 Task: Send an email with the signature Gary Collins with the subject 'Request for advice' and the message 'I apologize for any misunderstandings and would like to clarify the situation.' from softage.1@softage.net to softage.2@softage.net and softage.3@softage.net with CC to softage.4@softage.net
Action: Key pressed n
Screenshot: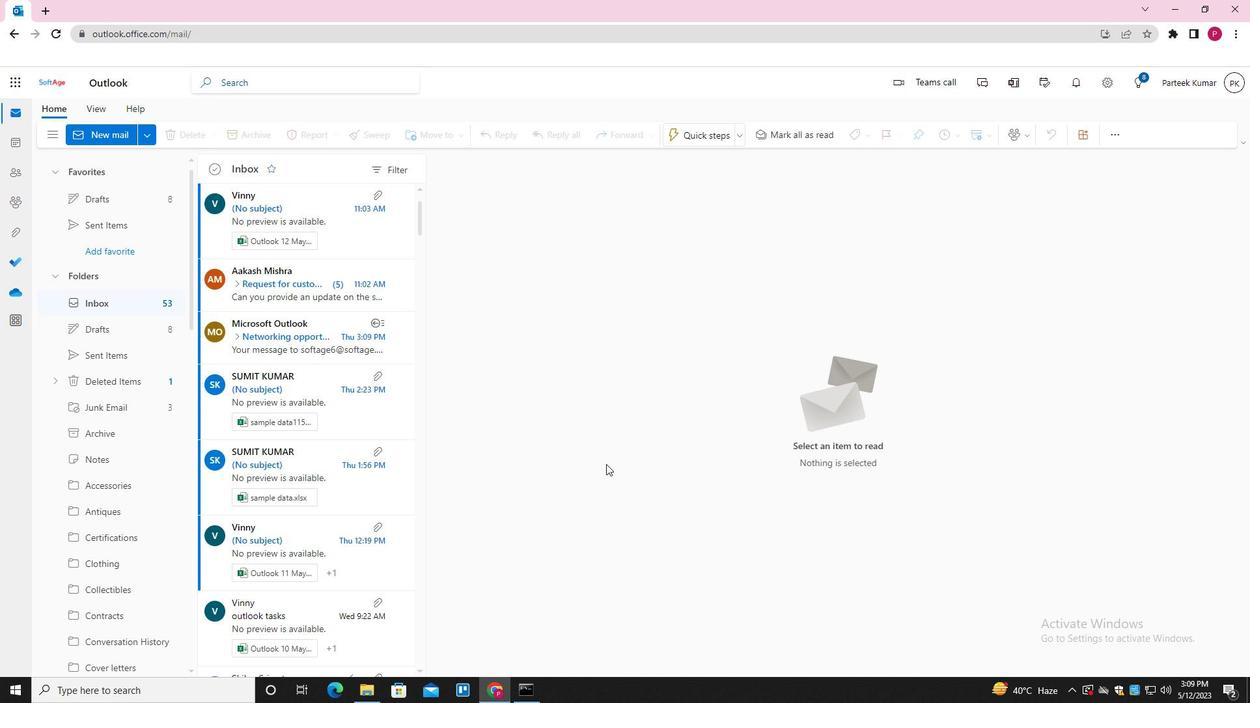 
Action: Mouse moved to (879, 131)
Screenshot: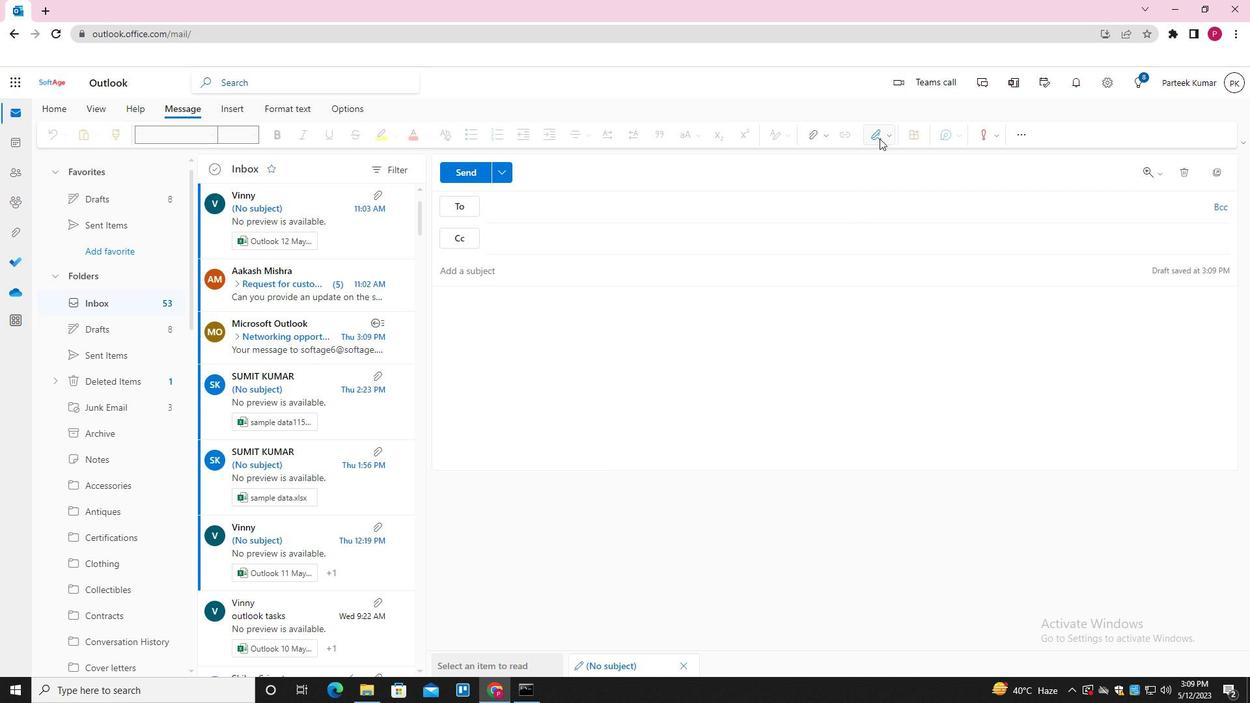 
Action: Mouse pressed left at (879, 131)
Screenshot: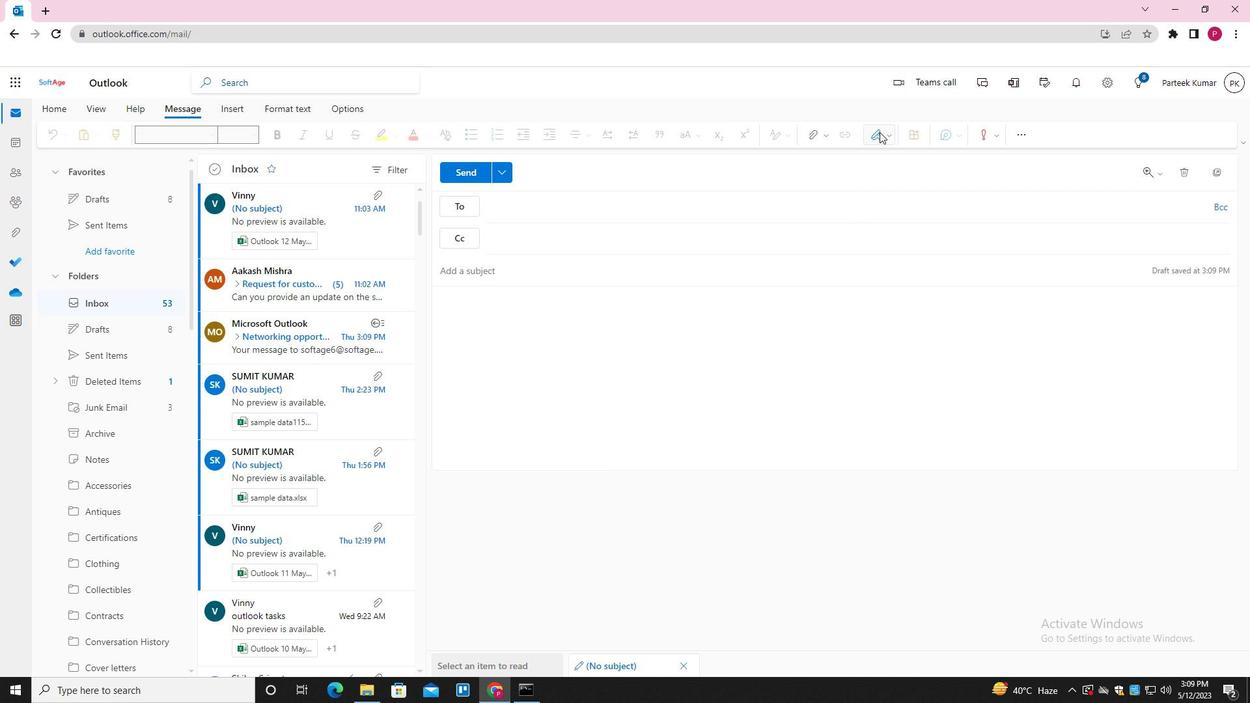 
Action: Mouse moved to (851, 187)
Screenshot: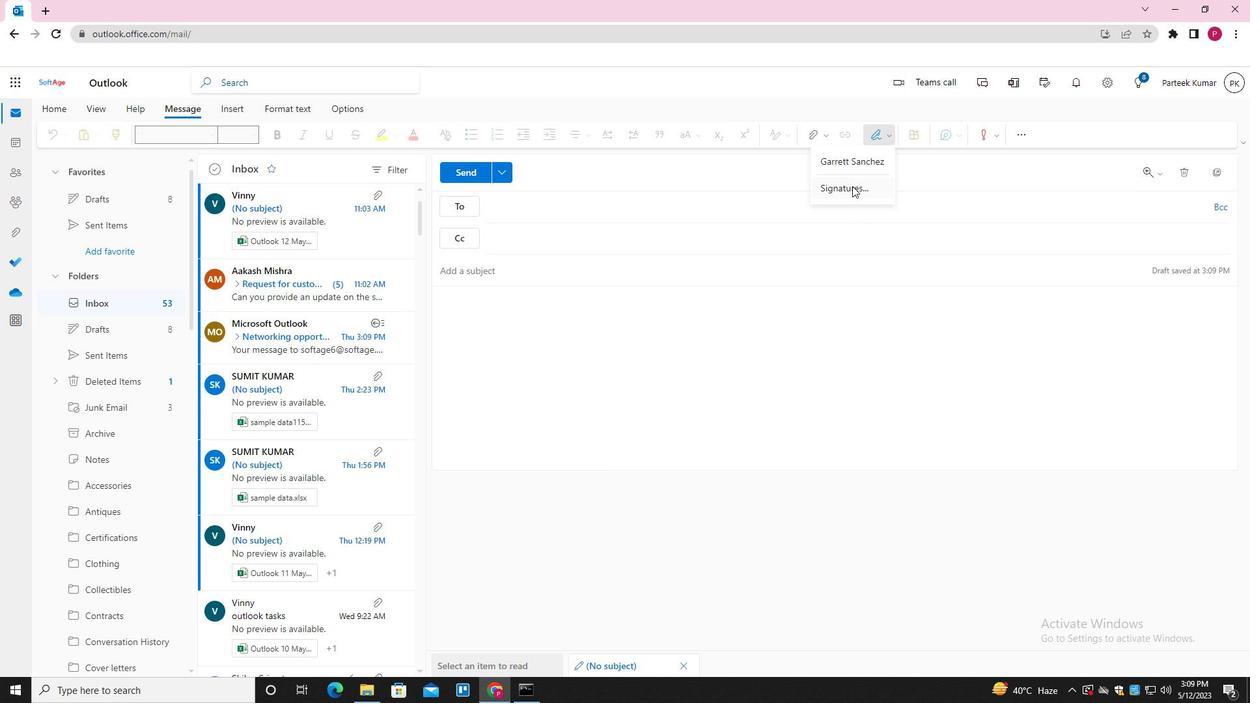 
Action: Mouse pressed left at (851, 187)
Screenshot: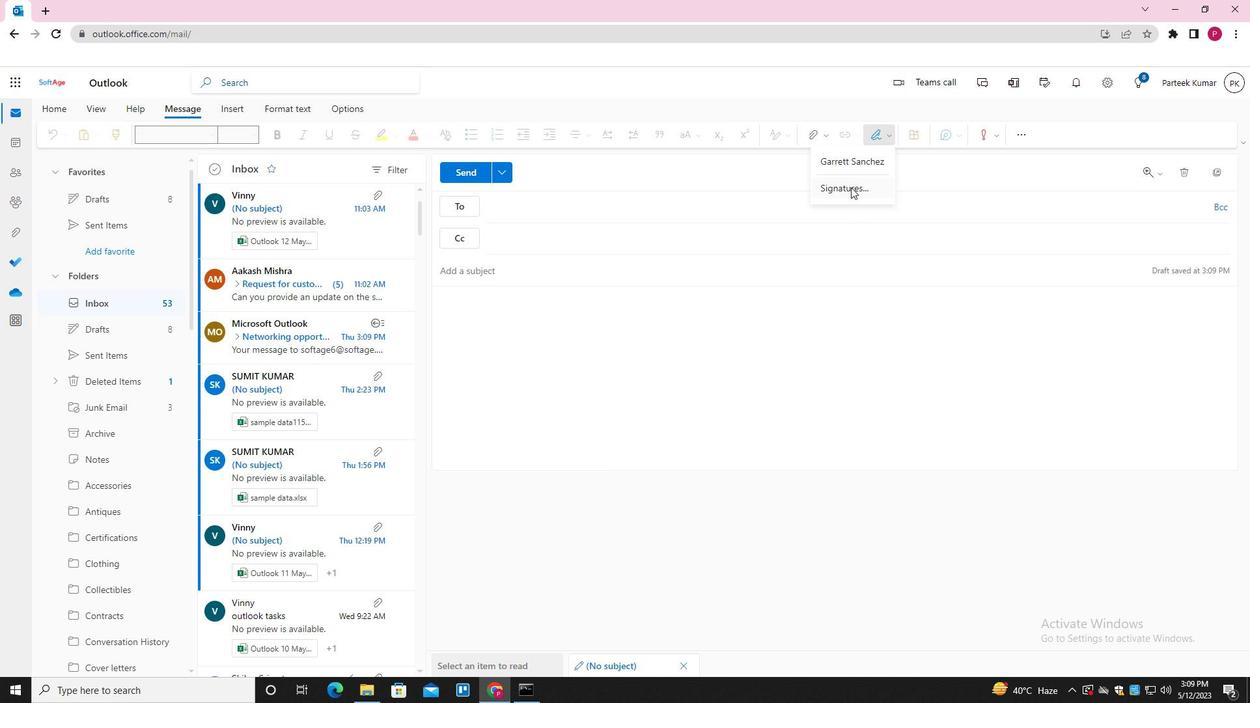 
Action: Mouse moved to (888, 239)
Screenshot: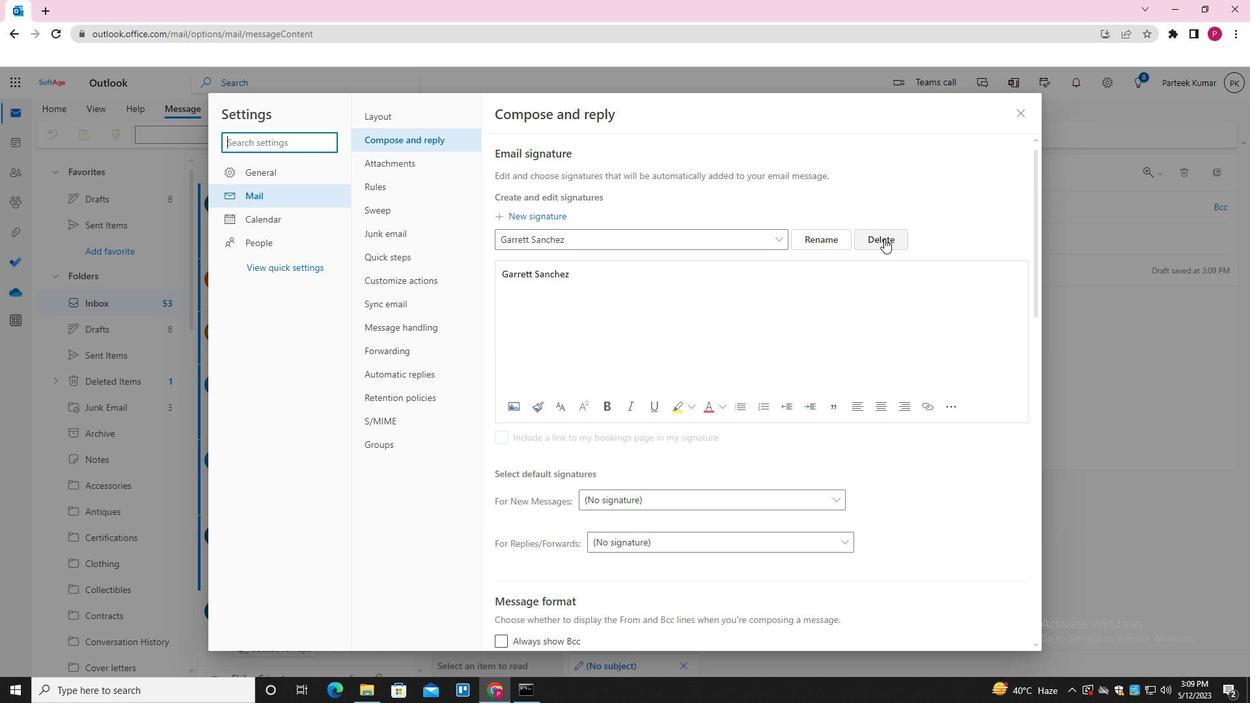 
Action: Mouse pressed left at (888, 239)
Screenshot: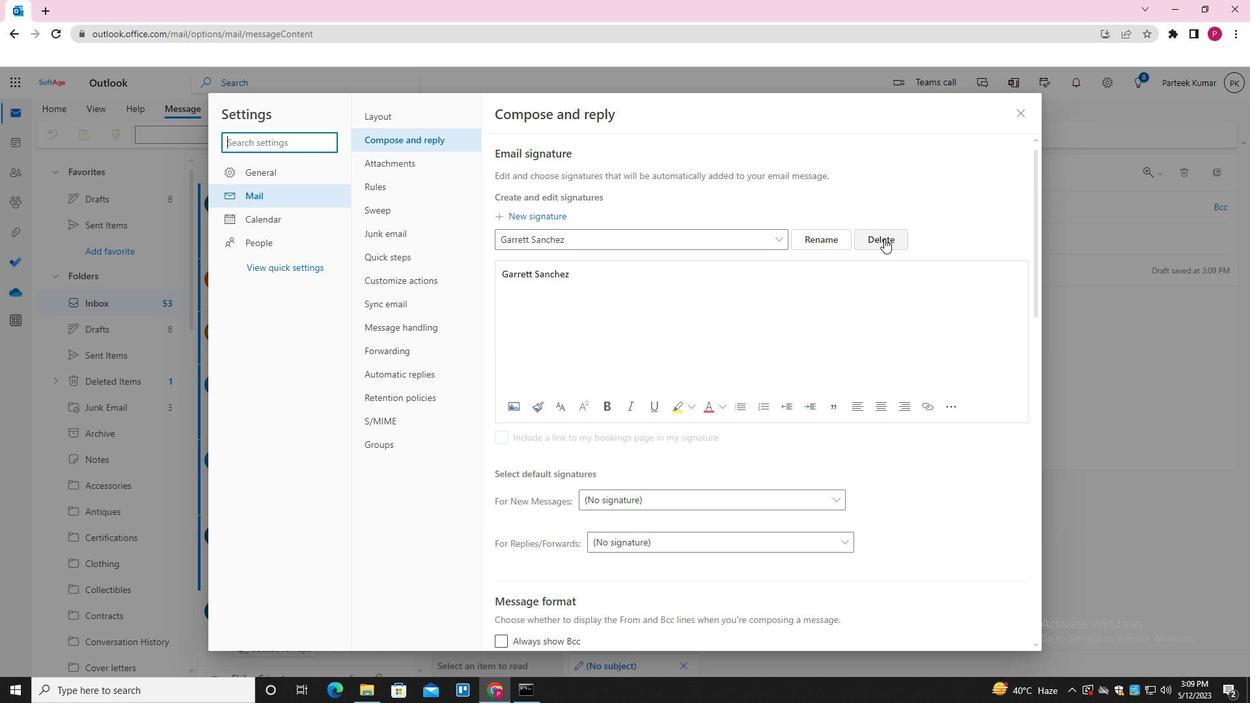 
Action: Mouse moved to (645, 239)
Screenshot: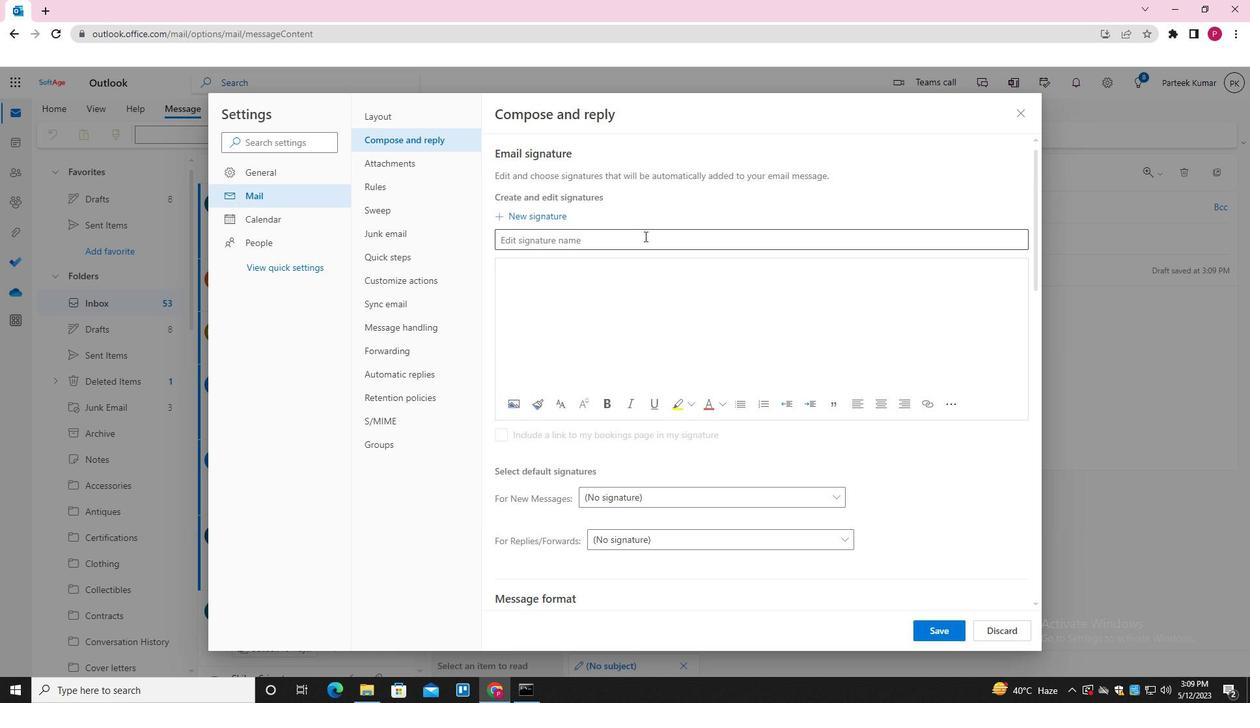 
Action: Mouse pressed left at (645, 239)
Screenshot: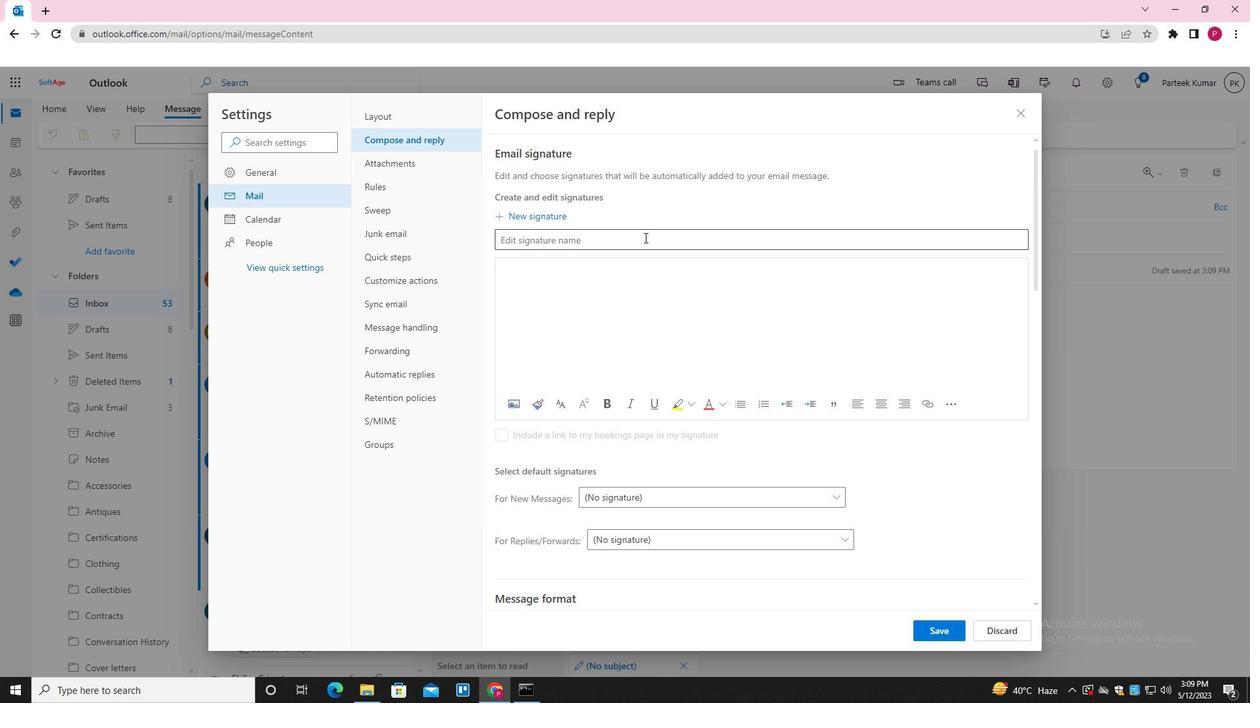 
Action: Key pressed <Key.shift><Key.shift><Key.shift><Key.shift><Key.shift><Key.shift><Key.shift><Key.shift><Key.shift><Key.shift><Key.shift>GARY<Key.space><Key.shift>COLLIND<Key.backspace>S<Key.tab><Key.shift>GARY<Key.space><Key.shift_r>COLLINS
Screenshot: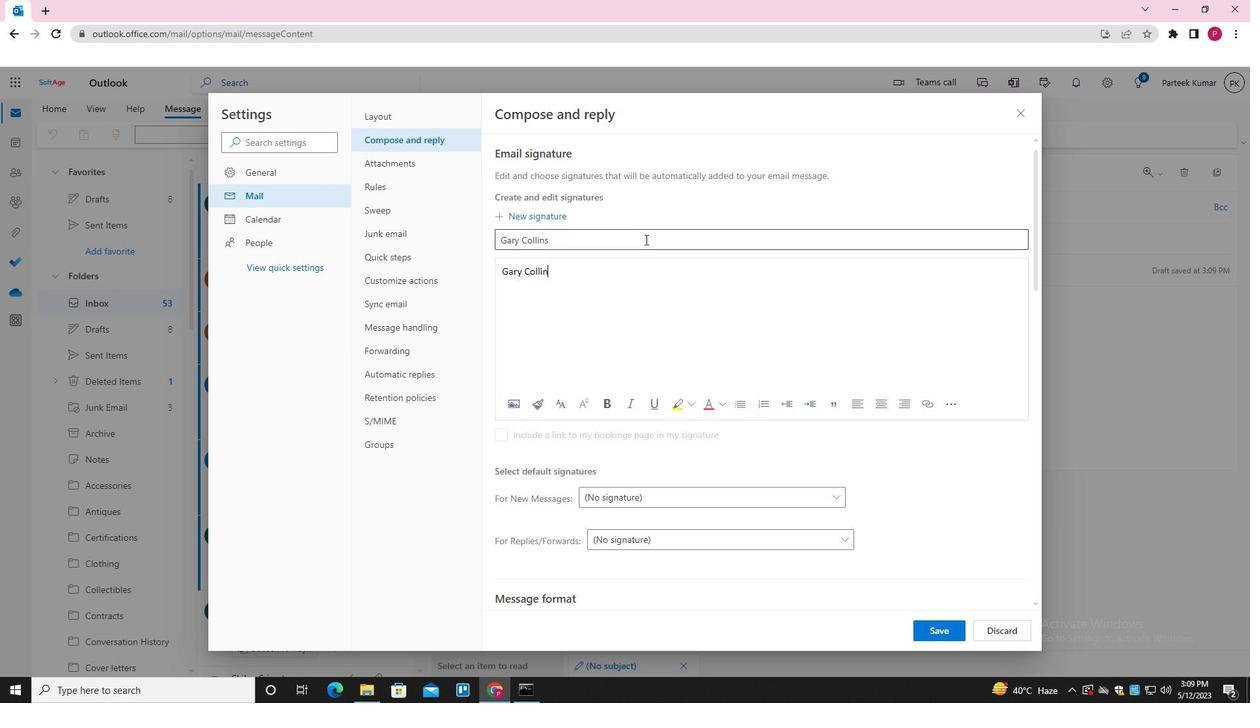 
Action: Mouse moved to (934, 635)
Screenshot: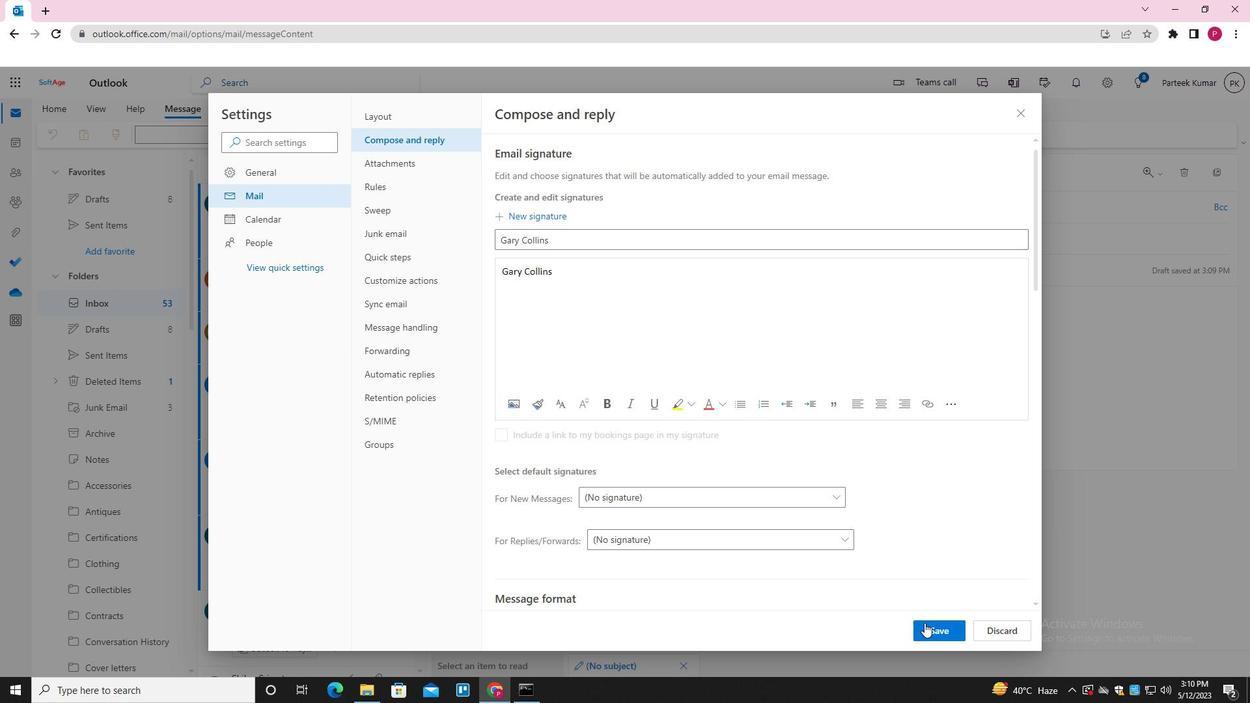 
Action: Mouse pressed left at (934, 635)
Screenshot: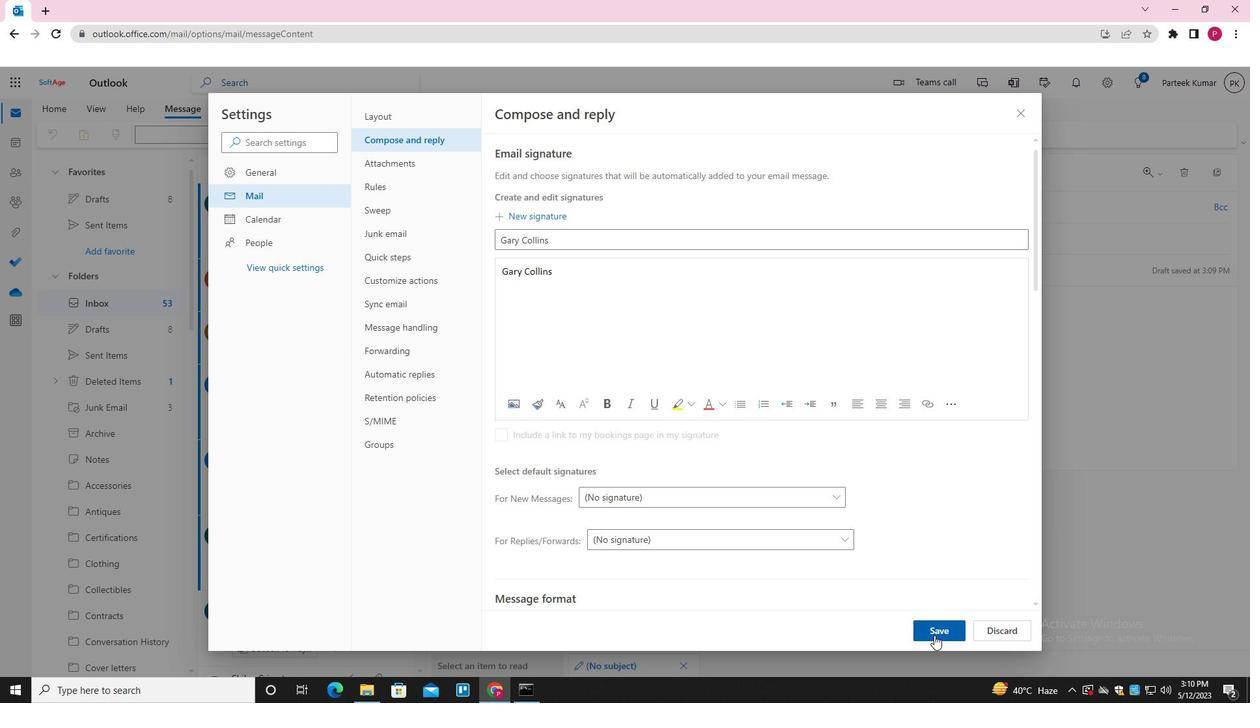 
Action: Mouse moved to (1013, 115)
Screenshot: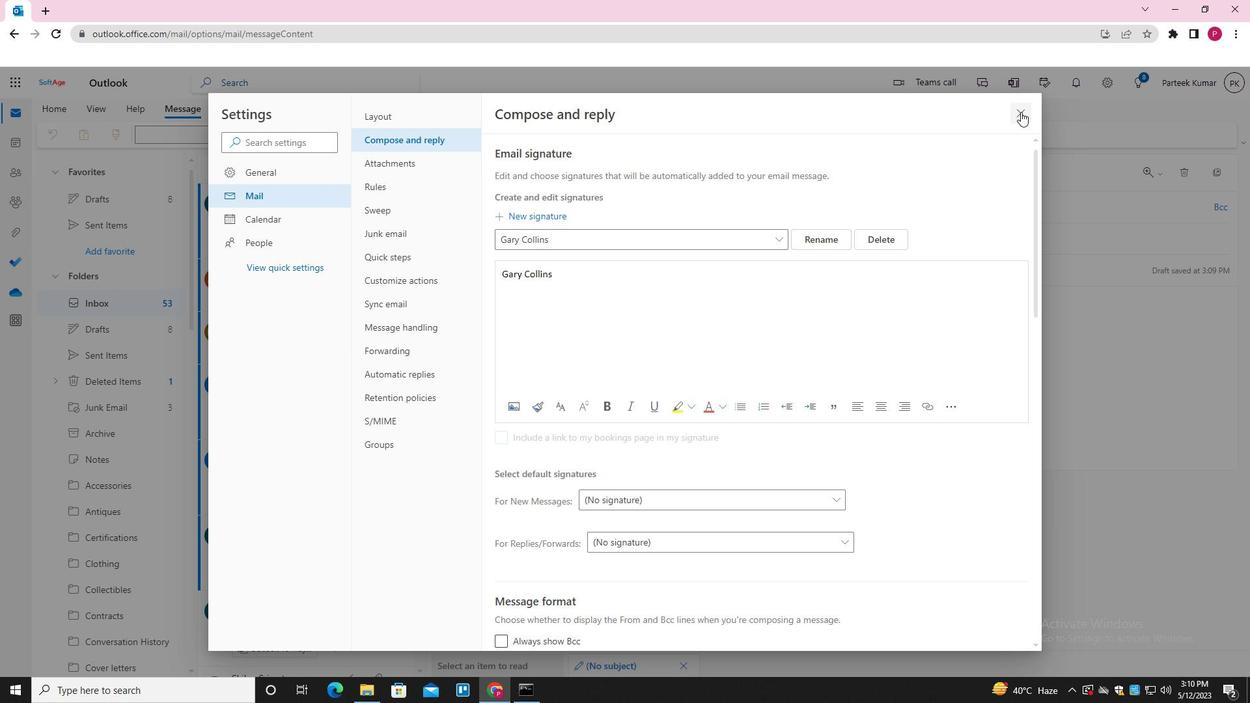
Action: Mouse pressed left at (1013, 115)
Screenshot: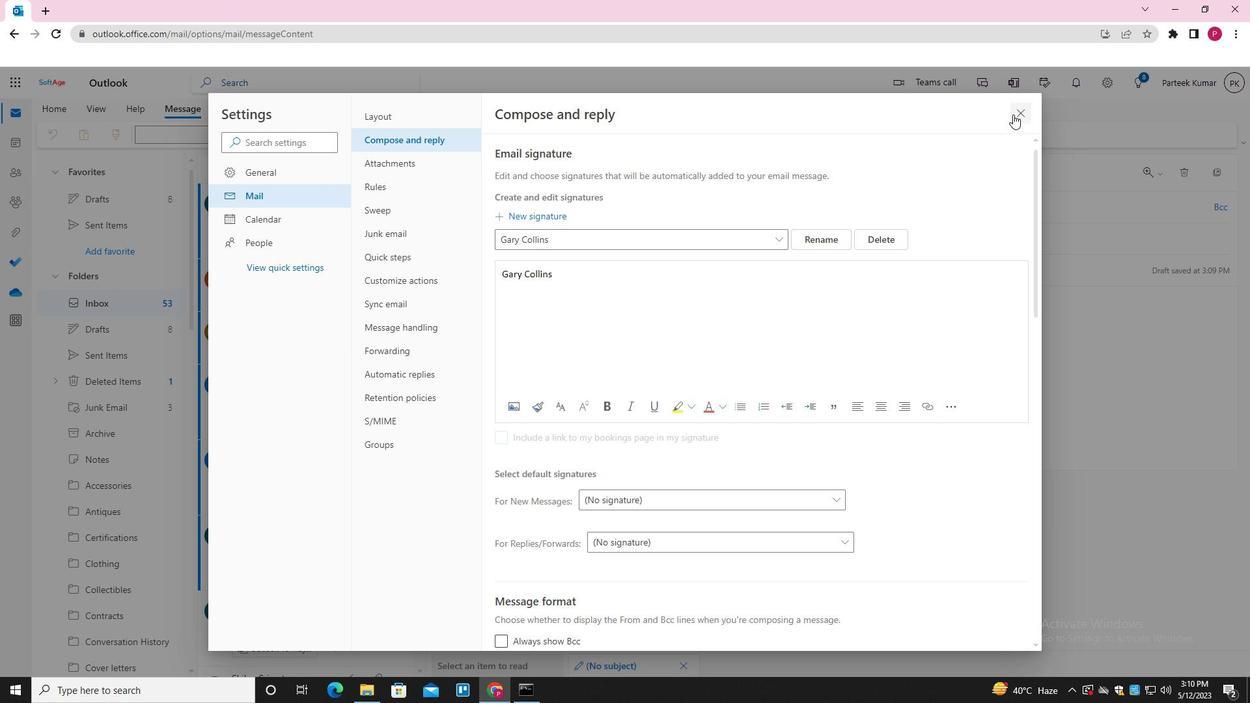 
Action: Mouse moved to (872, 134)
Screenshot: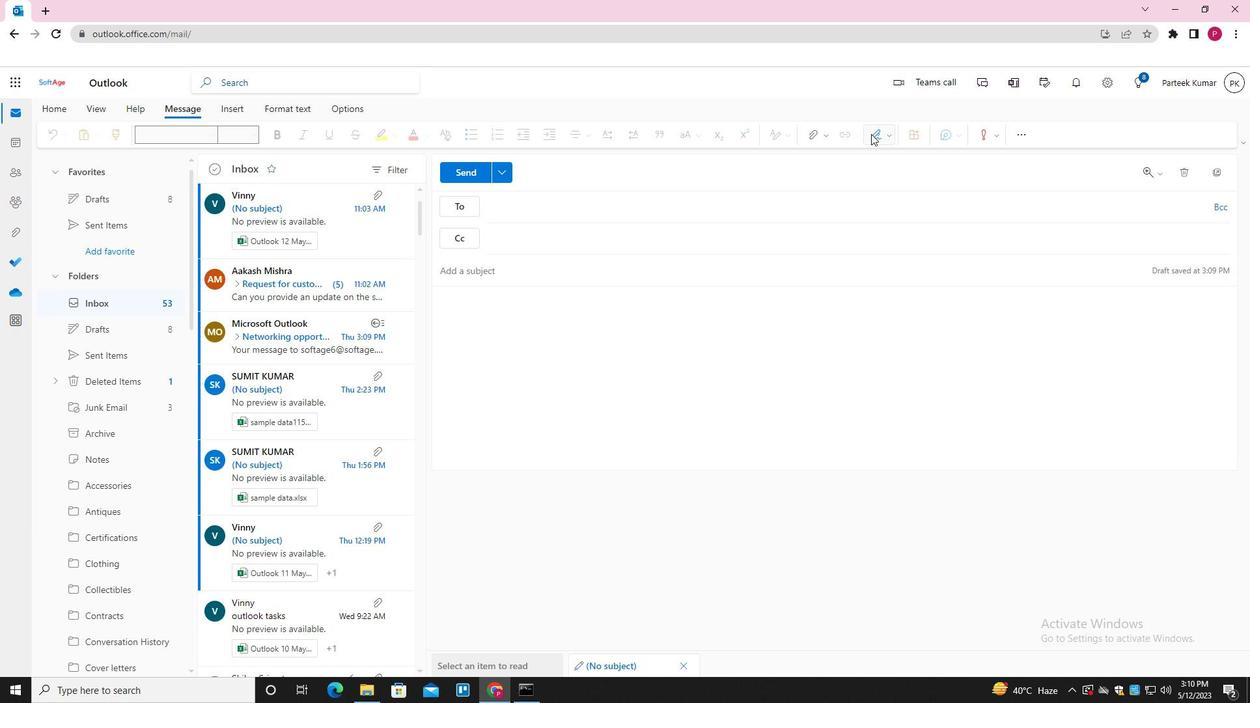 
Action: Mouse pressed left at (872, 134)
Screenshot: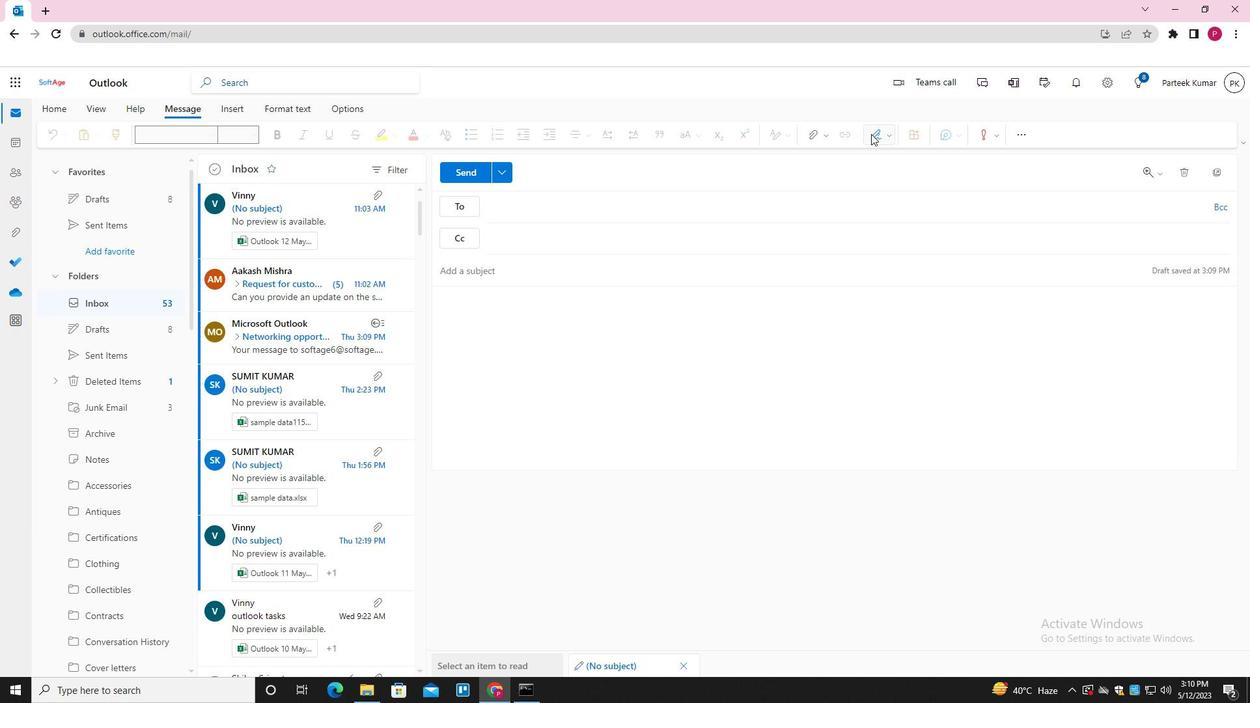 
Action: Mouse moved to (859, 162)
Screenshot: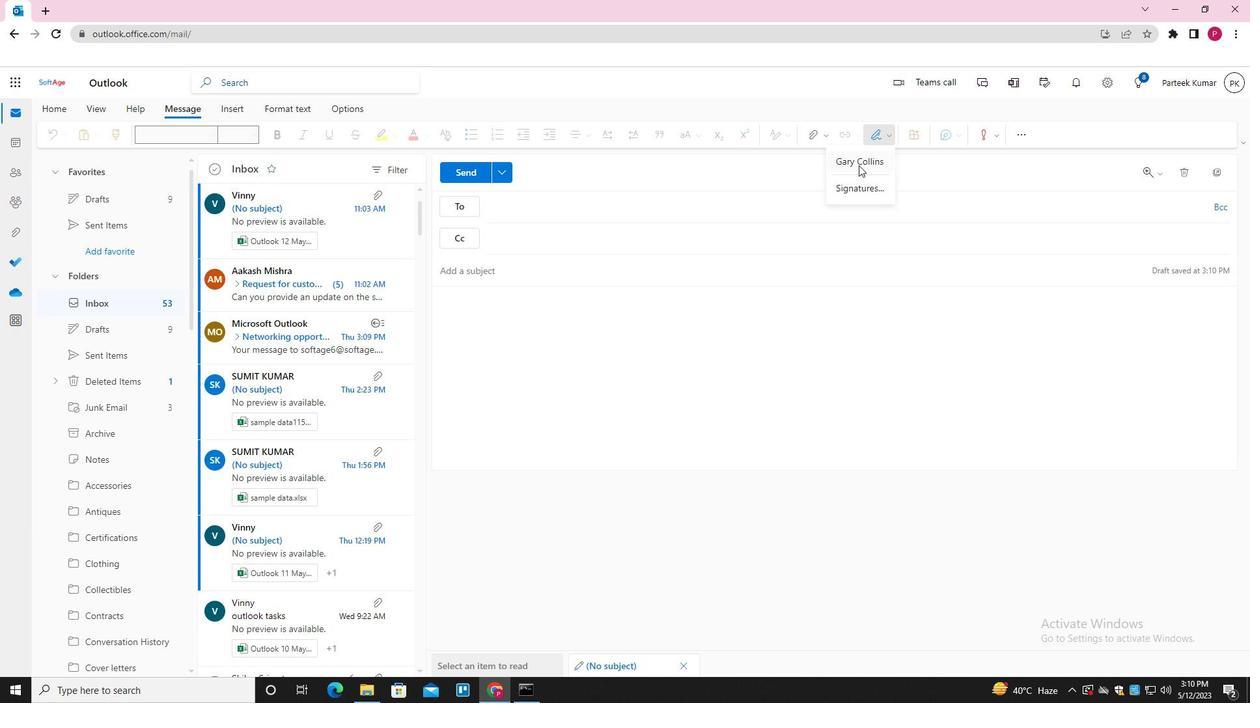 
Action: Mouse pressed left at (859, 162)
Screenshot: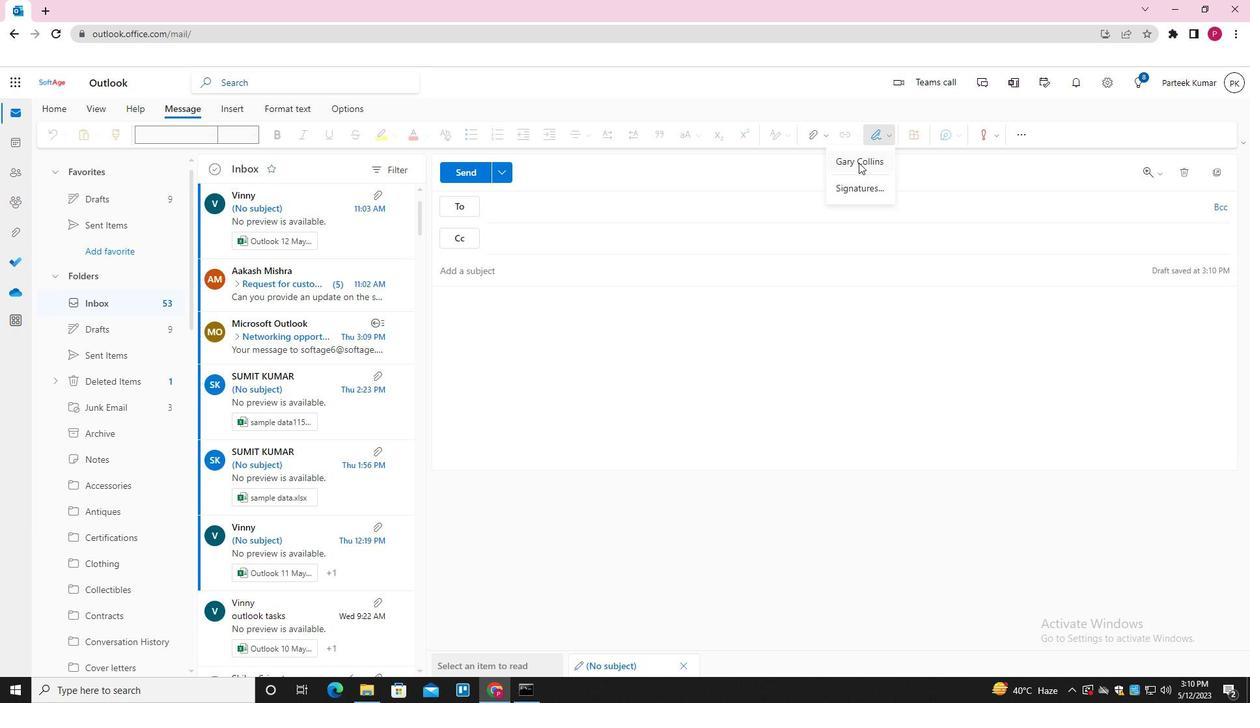 
Action: Mouse moved to (645, 268)
Screenshot: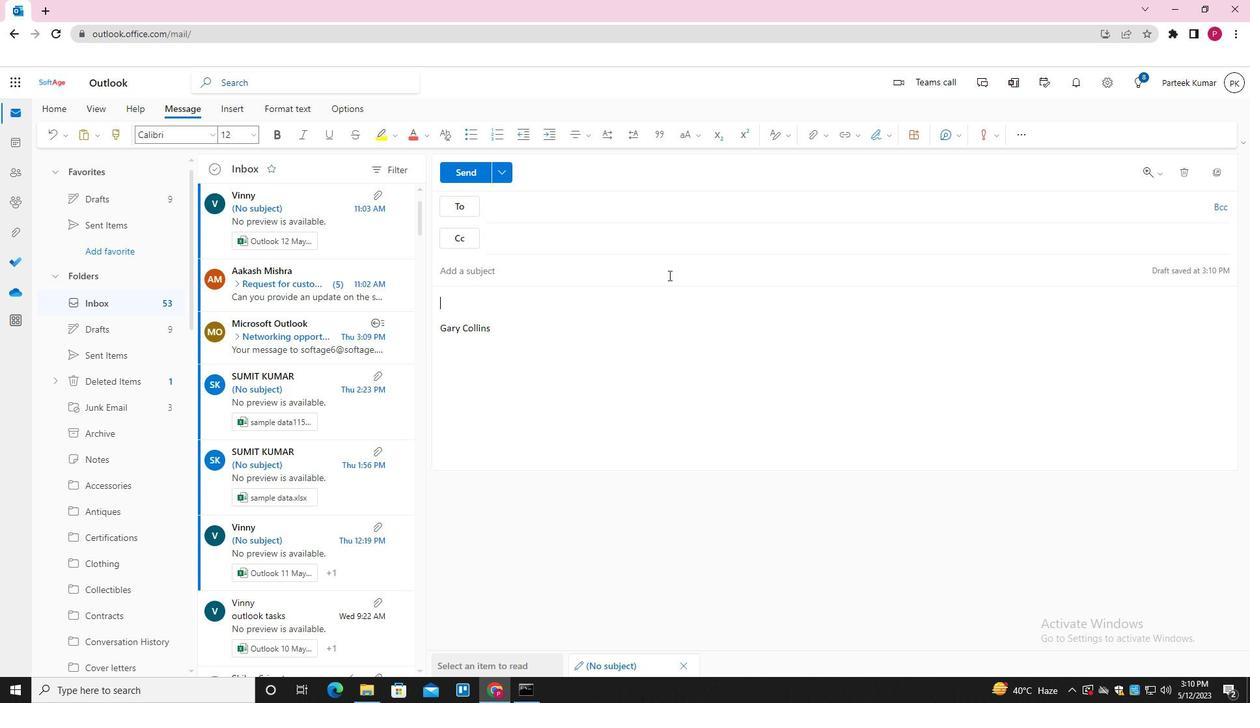 
Action: Mouse pressed left at (645, 268)
Screenshot: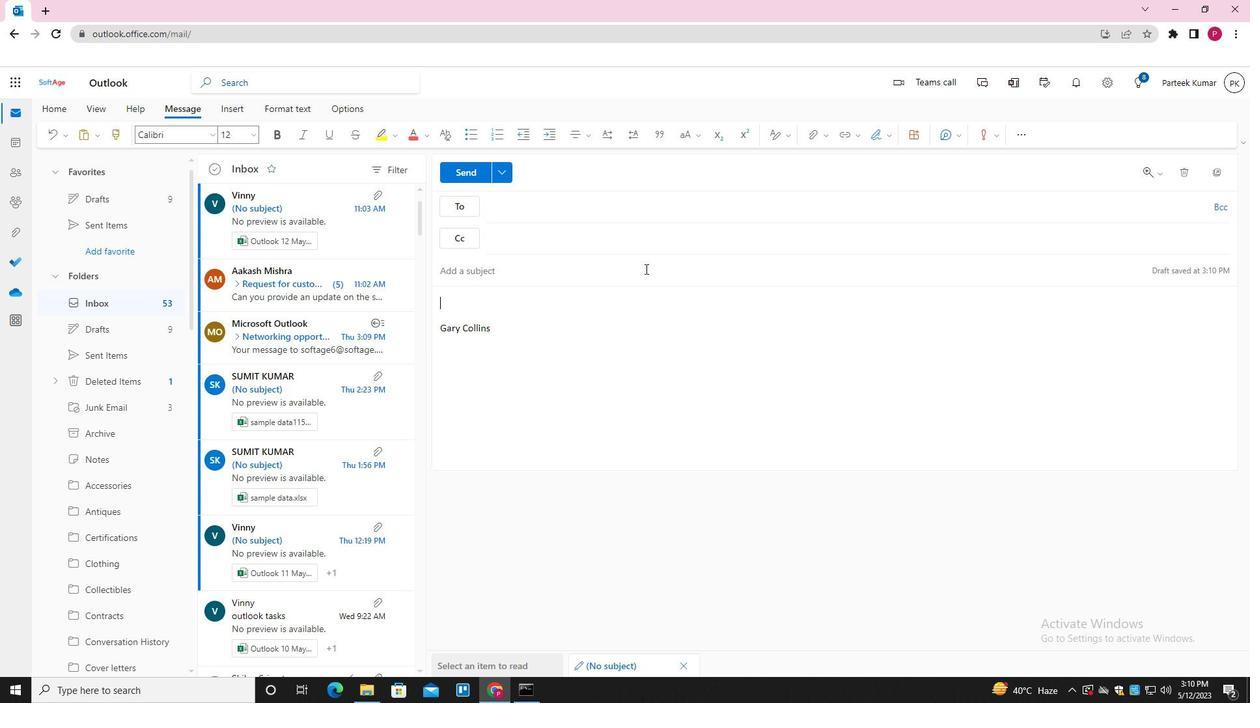 
Action: Key pressed <Key.shift>REQUEST<Key.space>FOR<Key.space>ADVICE<Key.space>
Screenshot: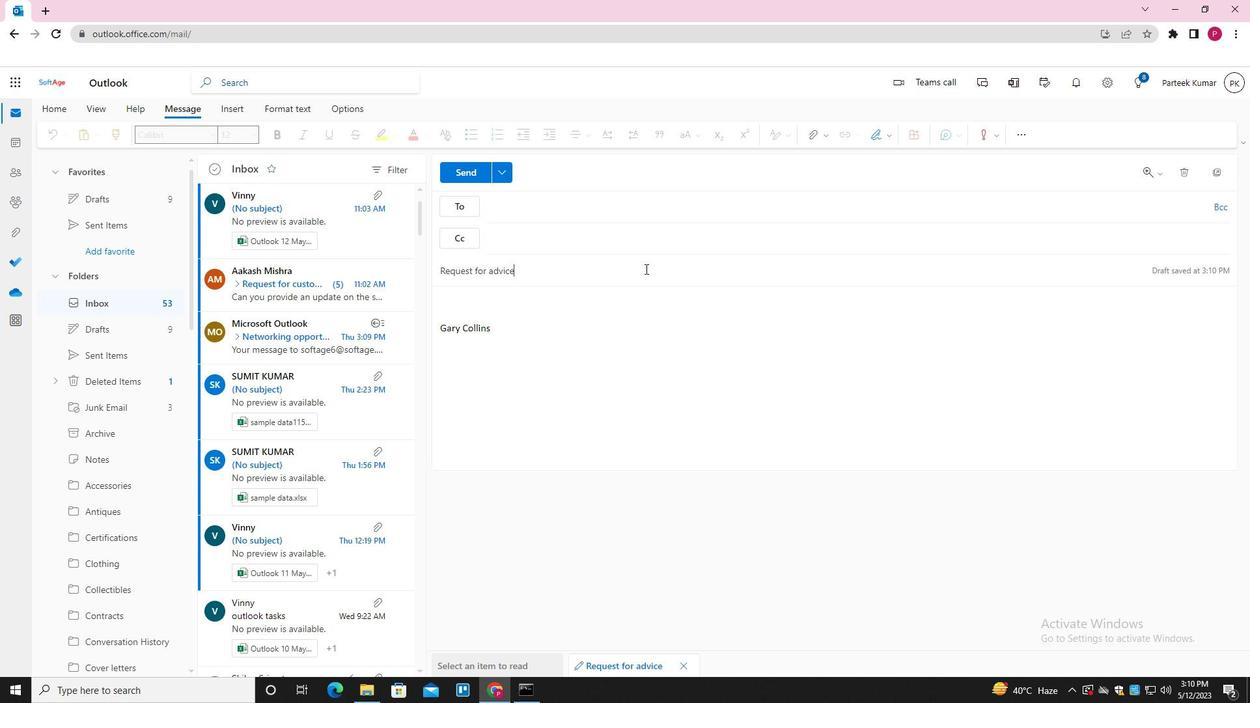 
Action: Mouse moved to (573, 304)
Screenshot: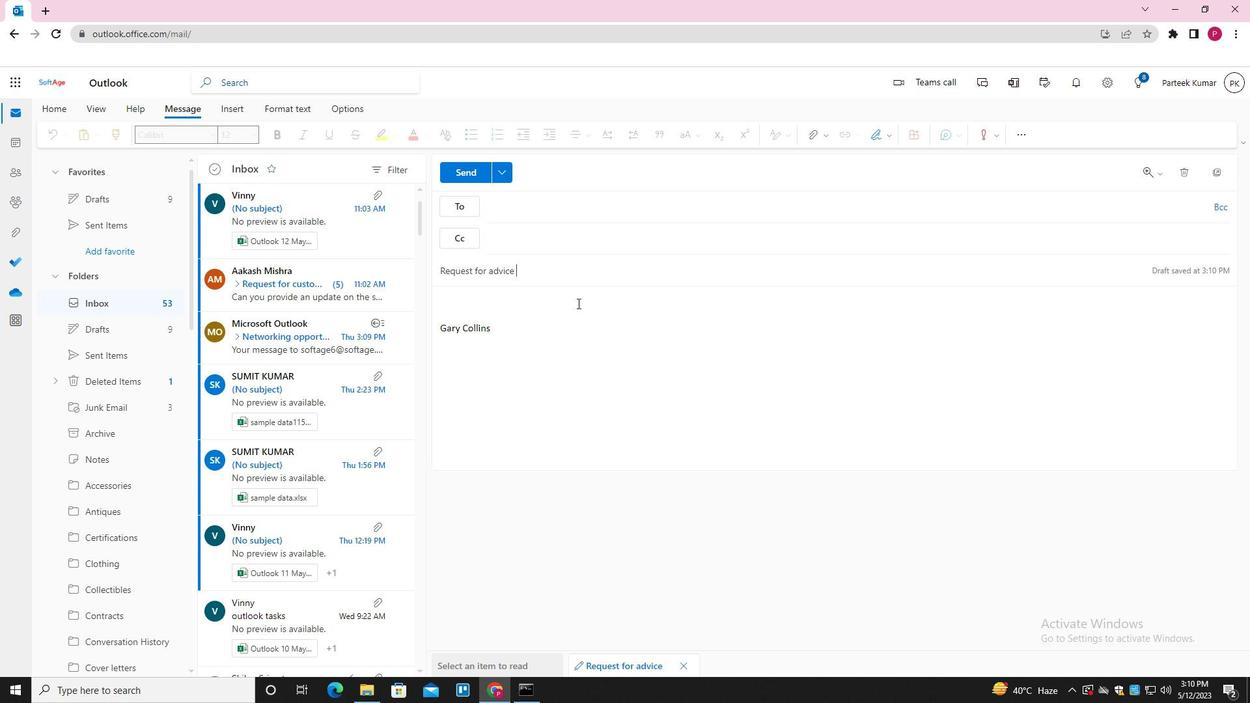 
Action: Key pressed <Key.tab><Key.shift_r>I<Key.space>APOLOGIZE<Key.space>FOR<Key.space>ANY<Key.space>MISUNDERSTANDING<Key.space><Key.backspace>S<Key.space>AND<Key.space>WOULD<Key.space>LIKE<Key.space>TO<Key.space>CLARIFY<Key.space>THE<Key.space>SITUATIONS<Key.backspace><Key.space>
Screenshot: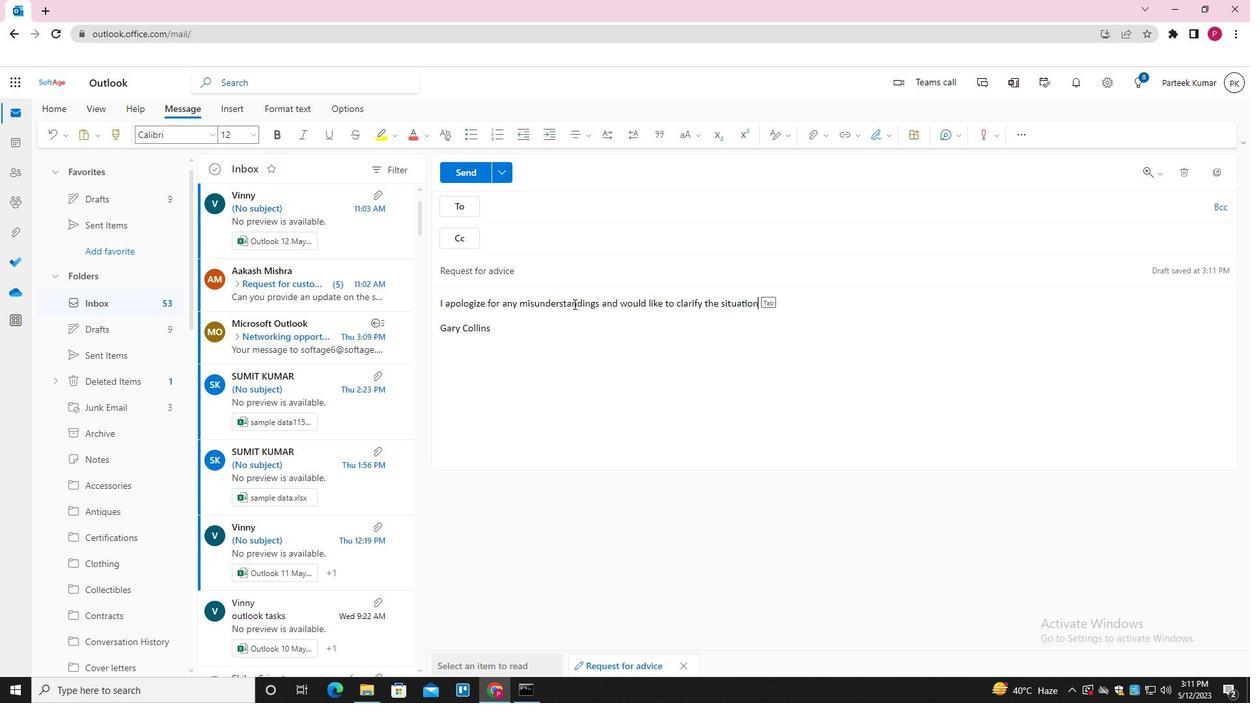 
Action: Mouse moved to (569, 208)
Screenshot: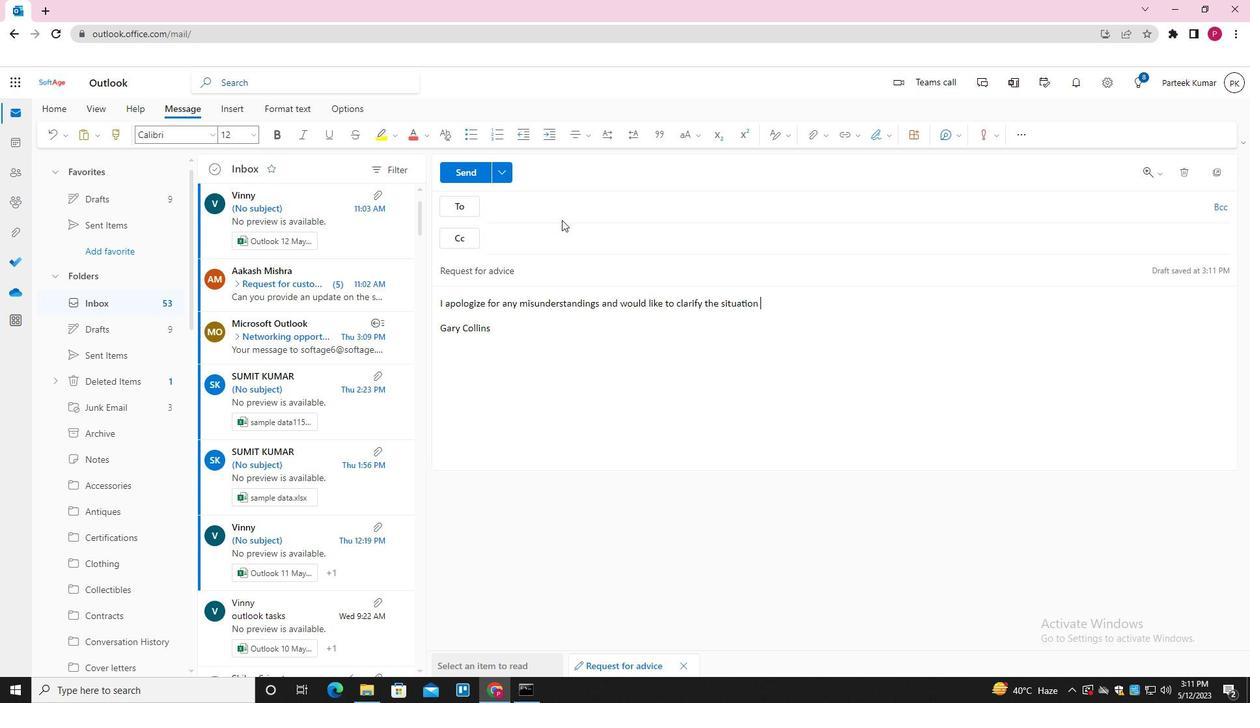 
Action: Mouse pressed left at (569, 208)
Screenshot: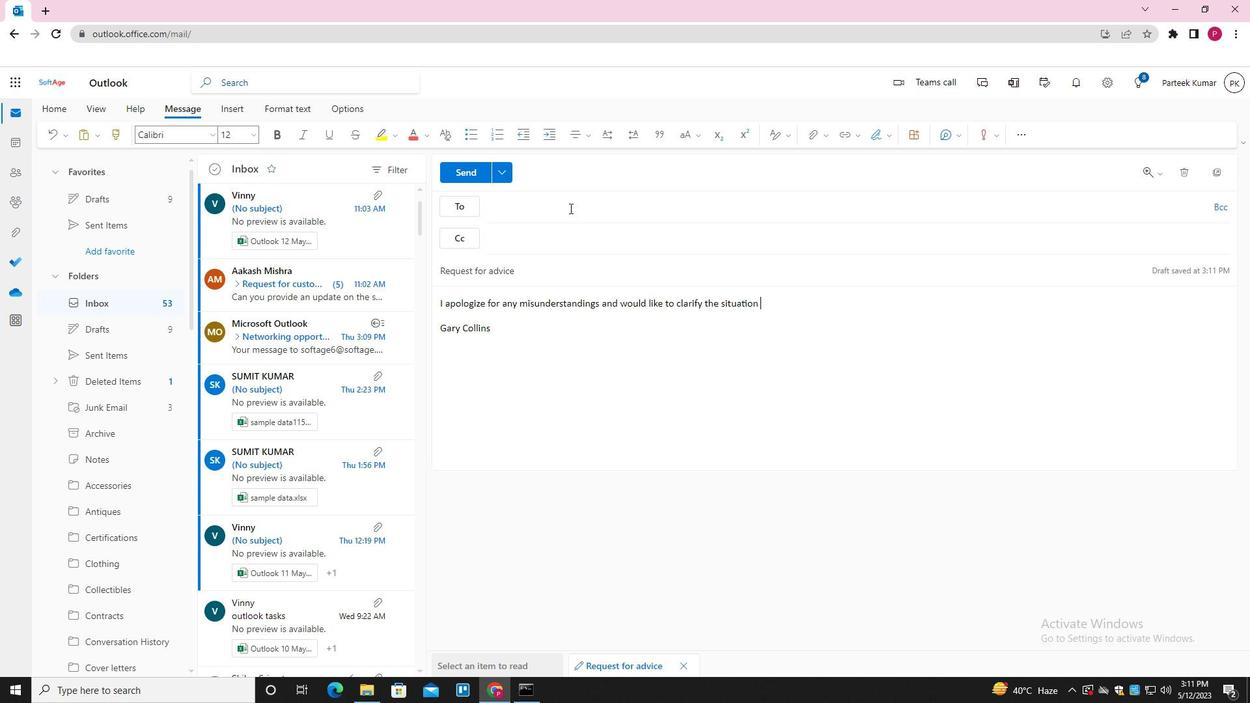 
Action: Key pressed SOFTAGE.2<Key.shift>@SOFTAGE.NET<Key.enter>SOFTAGE.3<Key.shift>@SOFTAGE.NET<Key.enter><Key.tab>SOFTAGE.4<Key.shift>@SOFTAGE.NET<Key.enter>
Screenshot: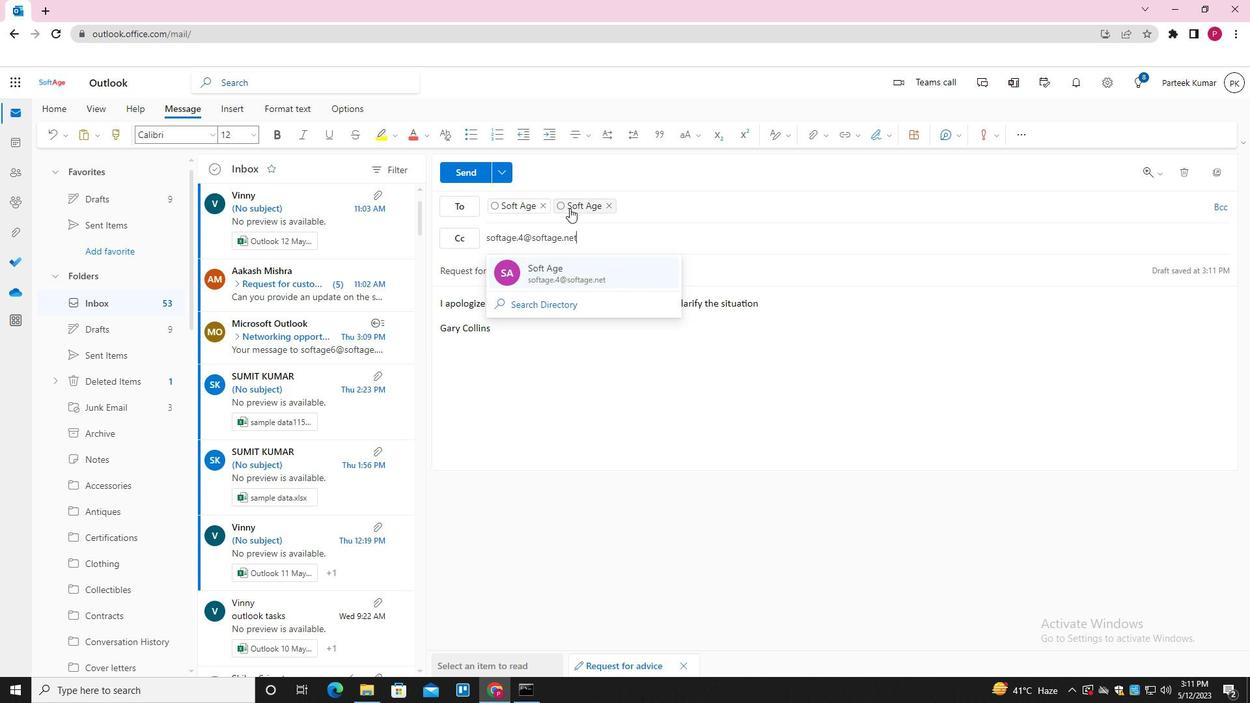 
Action: Mouse moved to (468, 171)
Screenshot: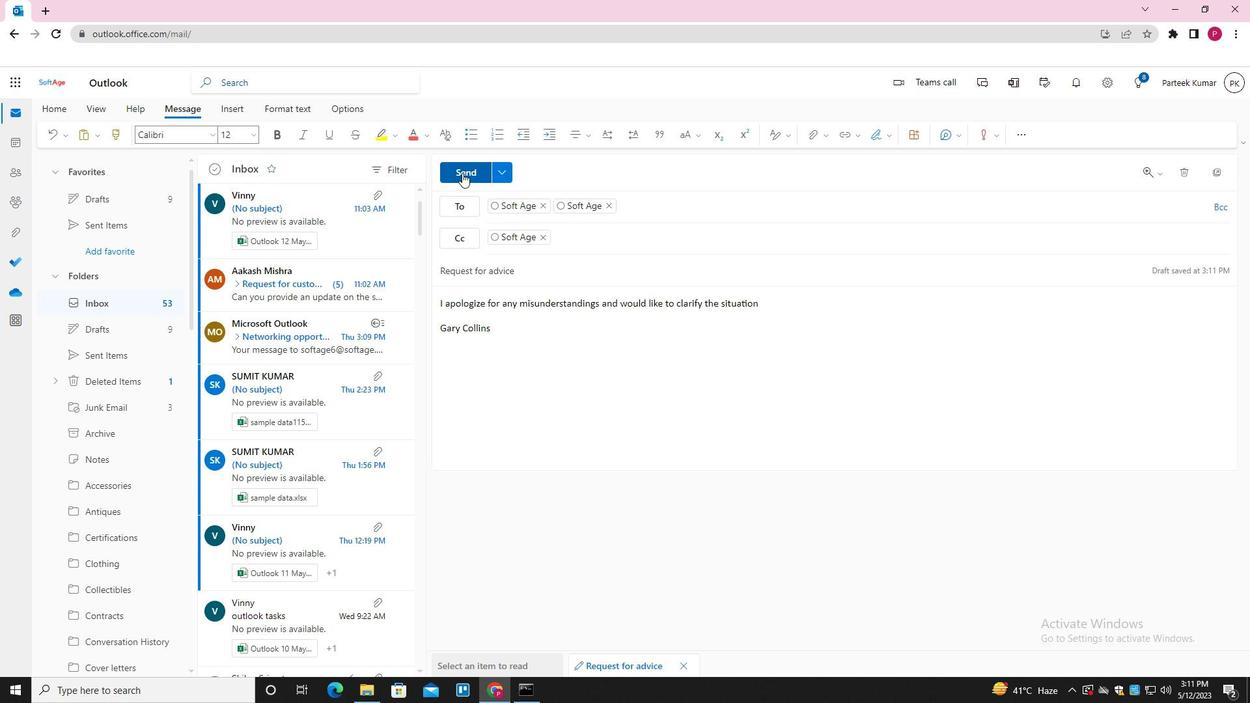
Action: Mouse pressed left at (468, 171)
Screenshot: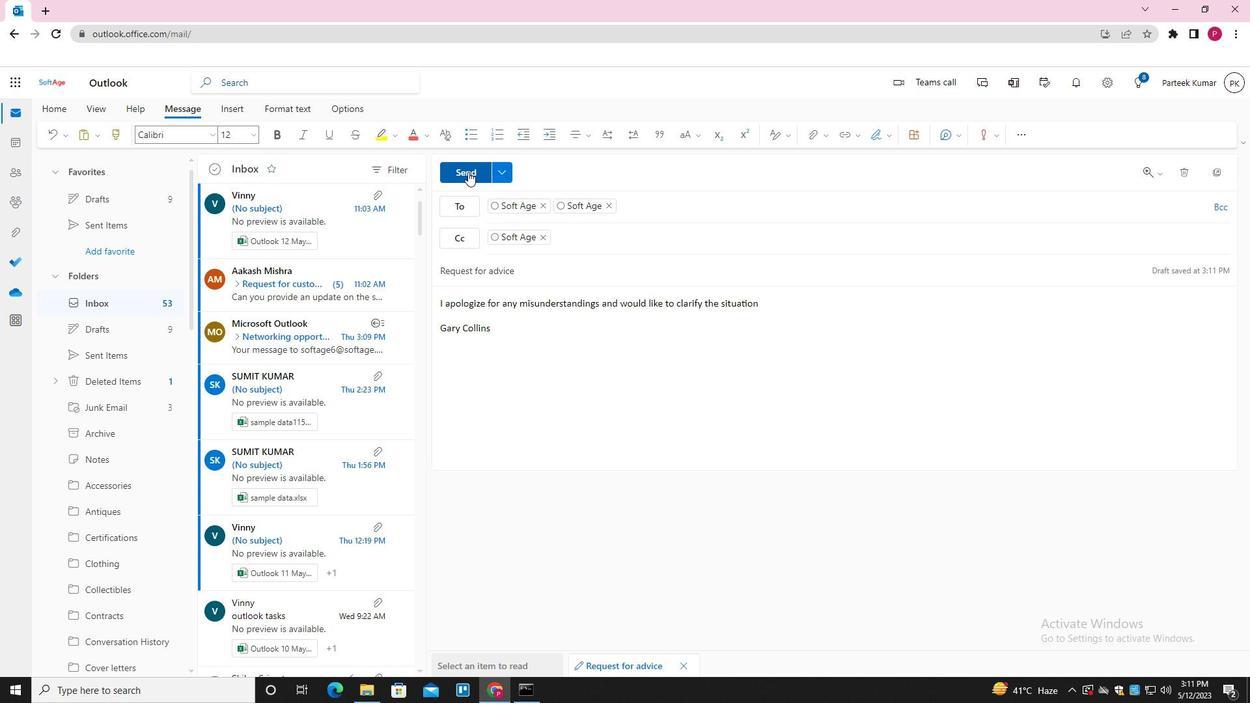 
Action: Mouse moved to (480, 175)
Screenshot: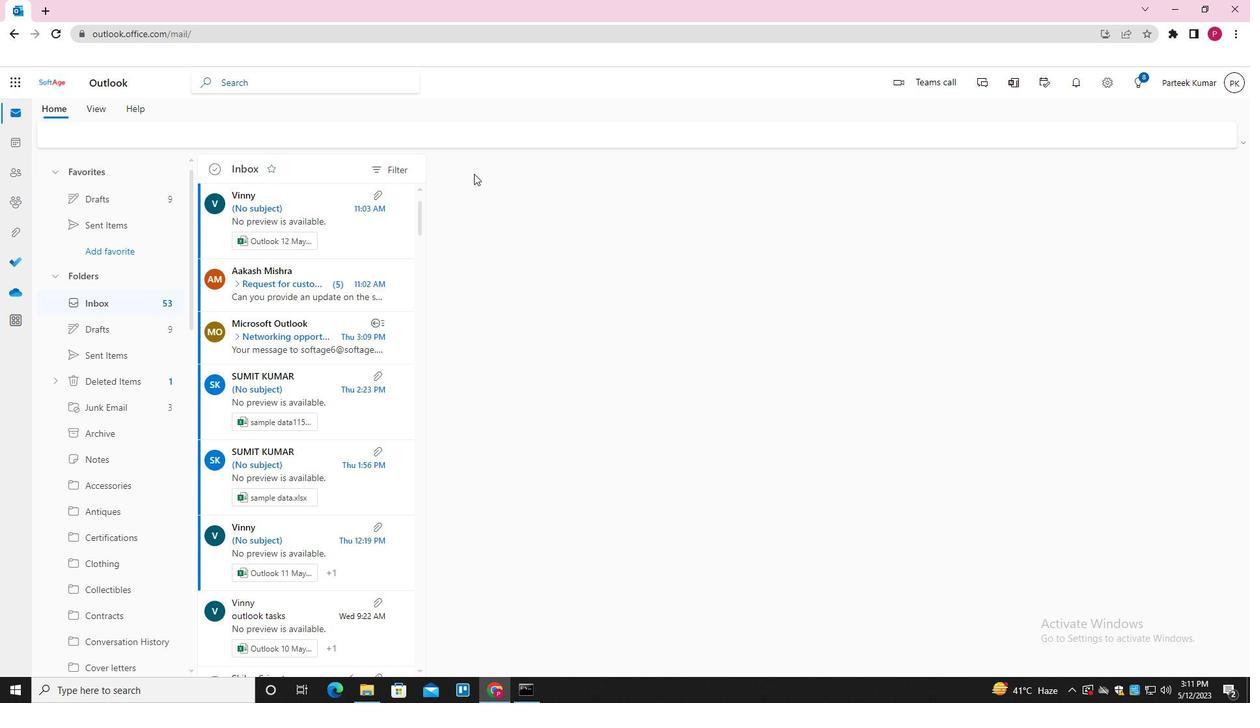 
